 Task: Learn more about a recruiter lite.
Action: Mouse moved to (823, 94)
Screenshot: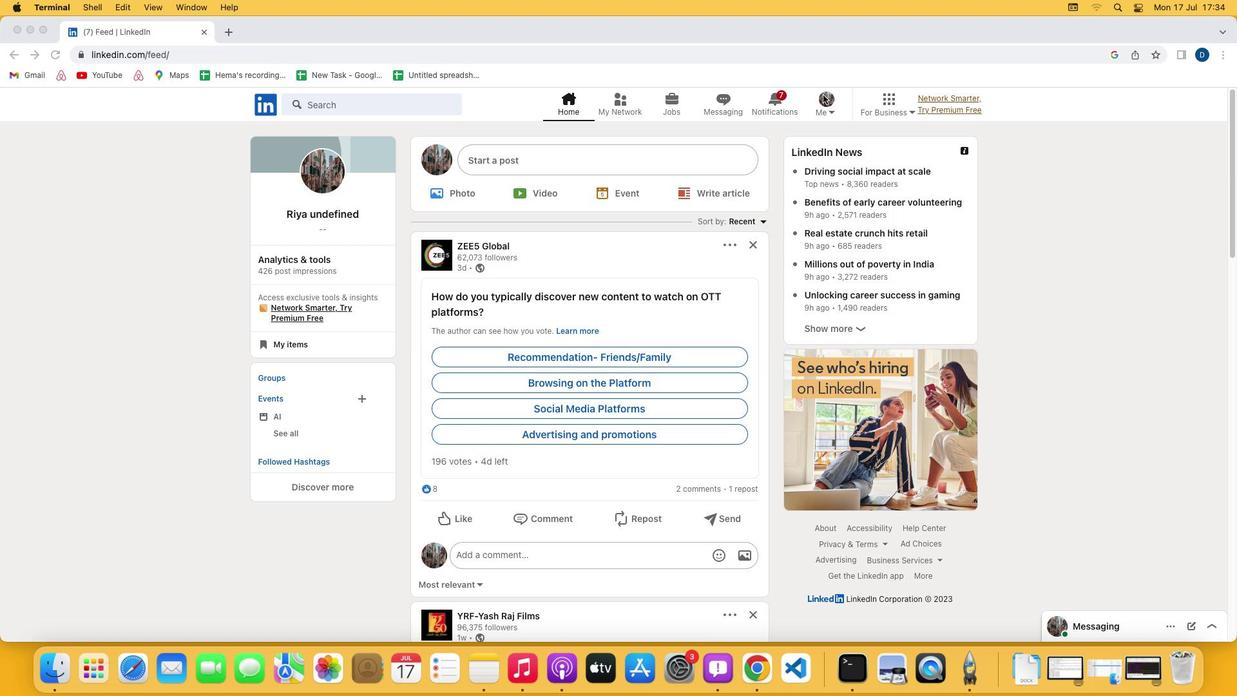 
Action: Mouse pressed left at (823, 94)
Screenshot: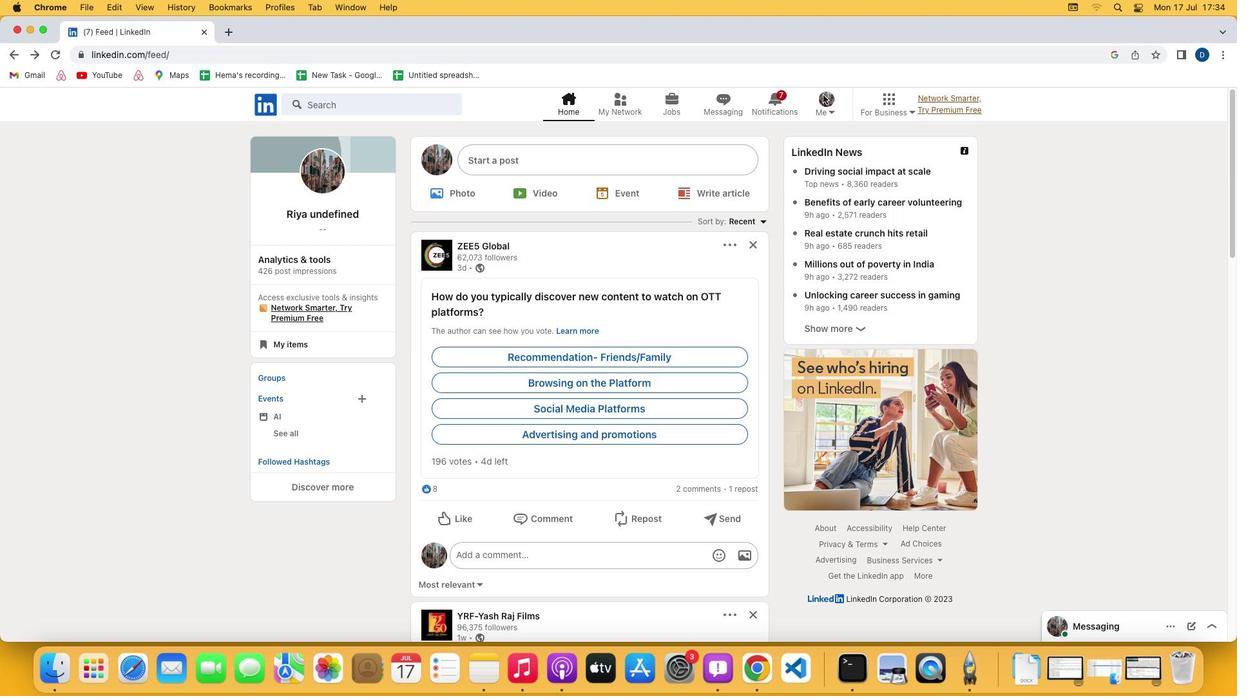 
Action: Mouse moved to (832, 110)
Screenshot: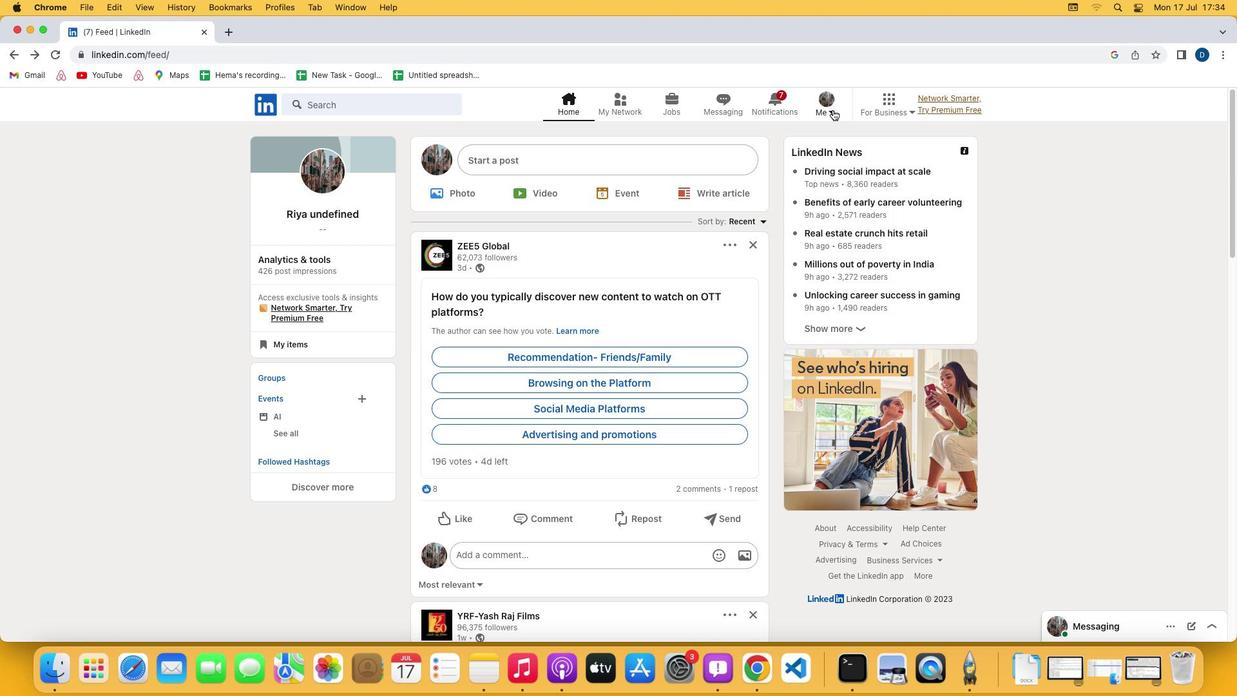 
Action: Mouse pressed left at (832, 110)
Screenshot: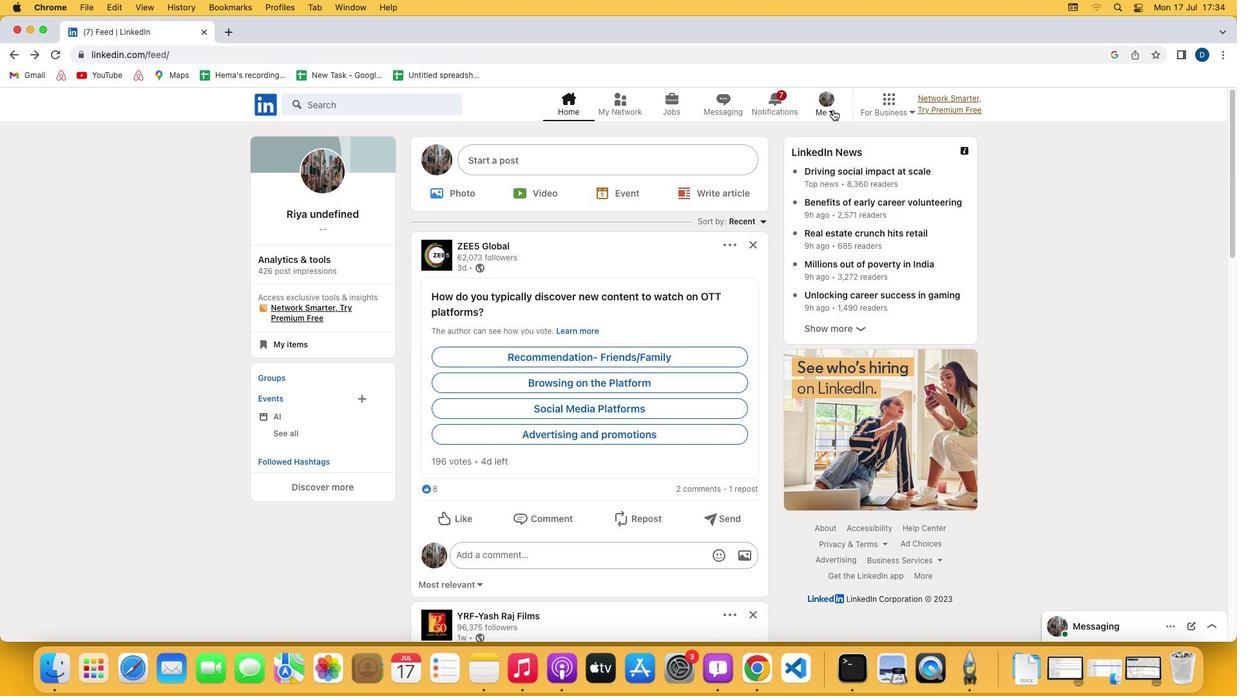 
Action: Mouse moved to (733, 248)
Screenshot: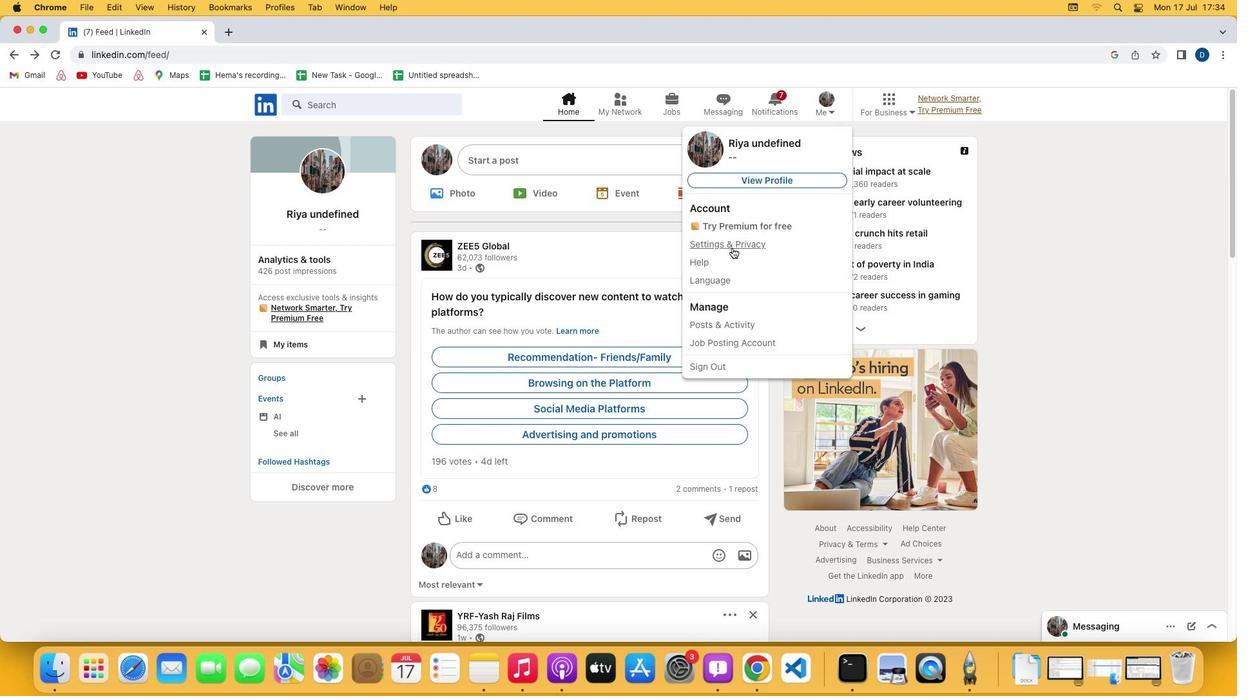 
Action: Mouse pressed left at (733, 248)
Screenshot: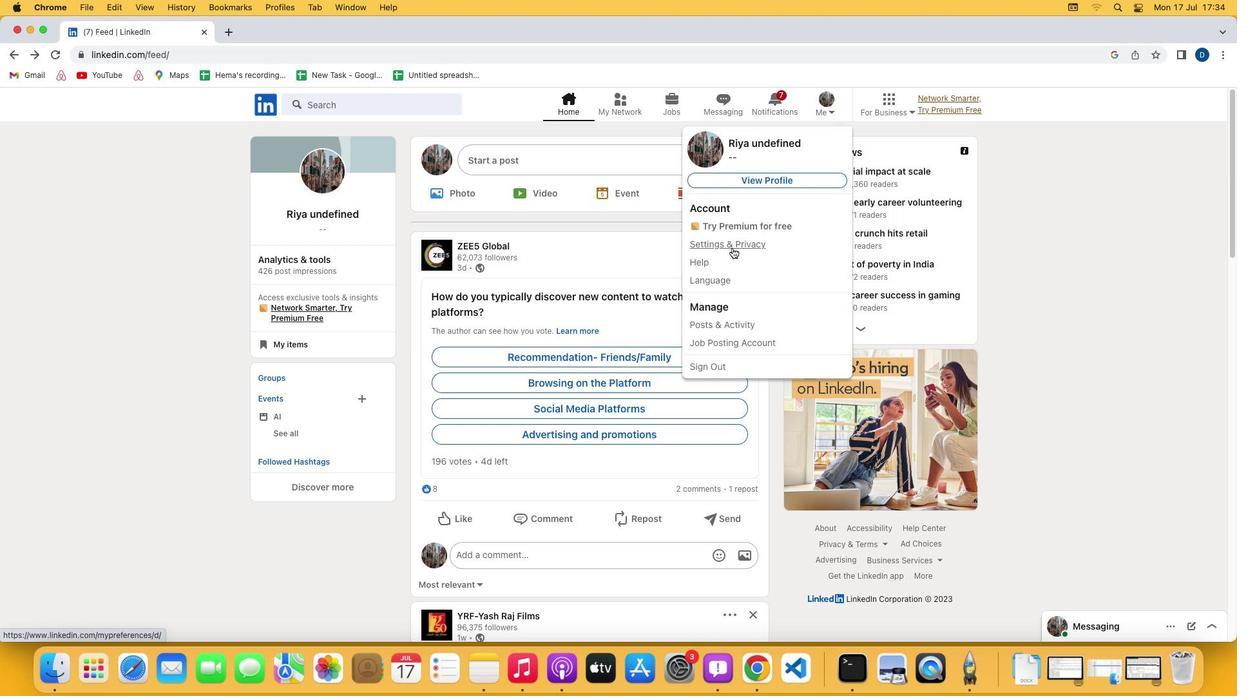 
Action: Mouse moved to (651, 386)
Screenshot: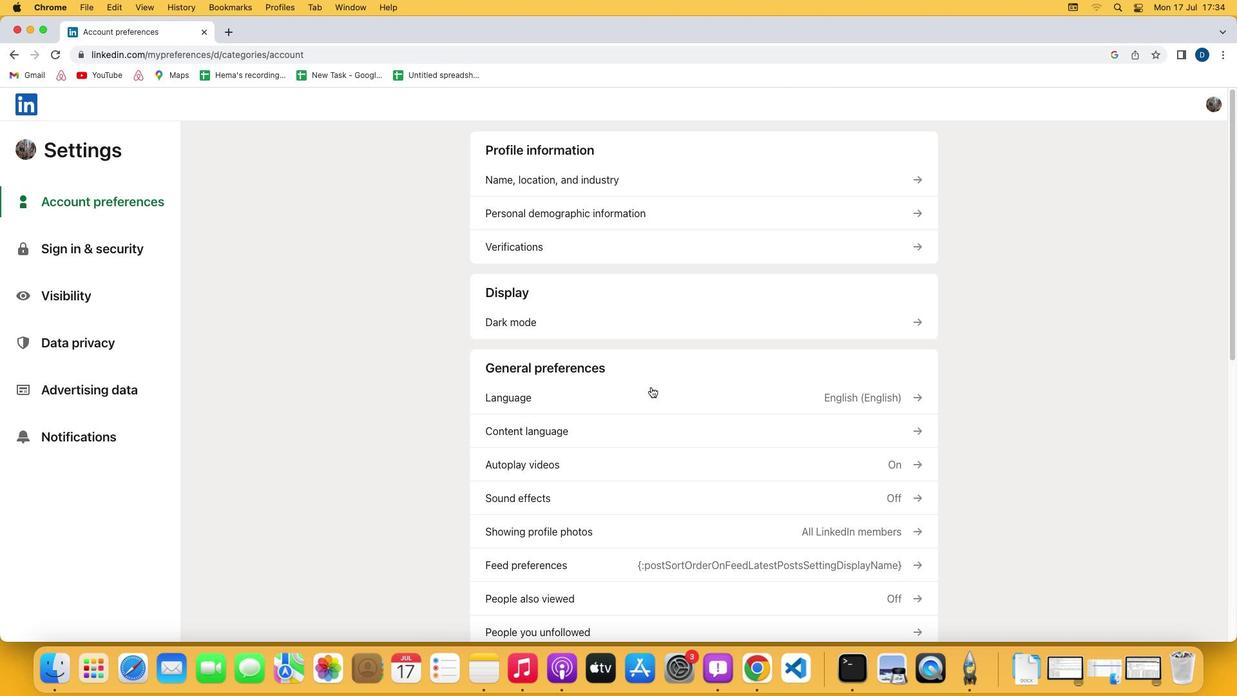 
Action: Mouse scrolled (651, 386) with delta (0, 0)
Screenshot: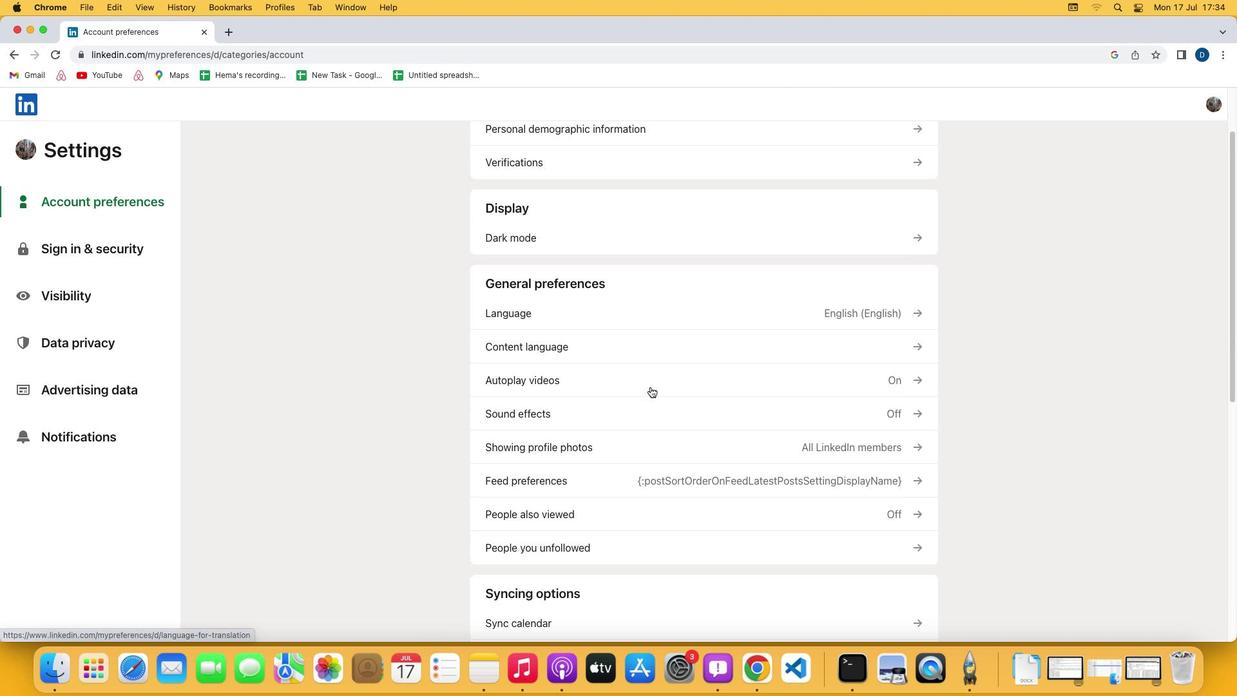 
Action: Mouse scrolled (651, 386) with delta (0, 0)
Screenshot: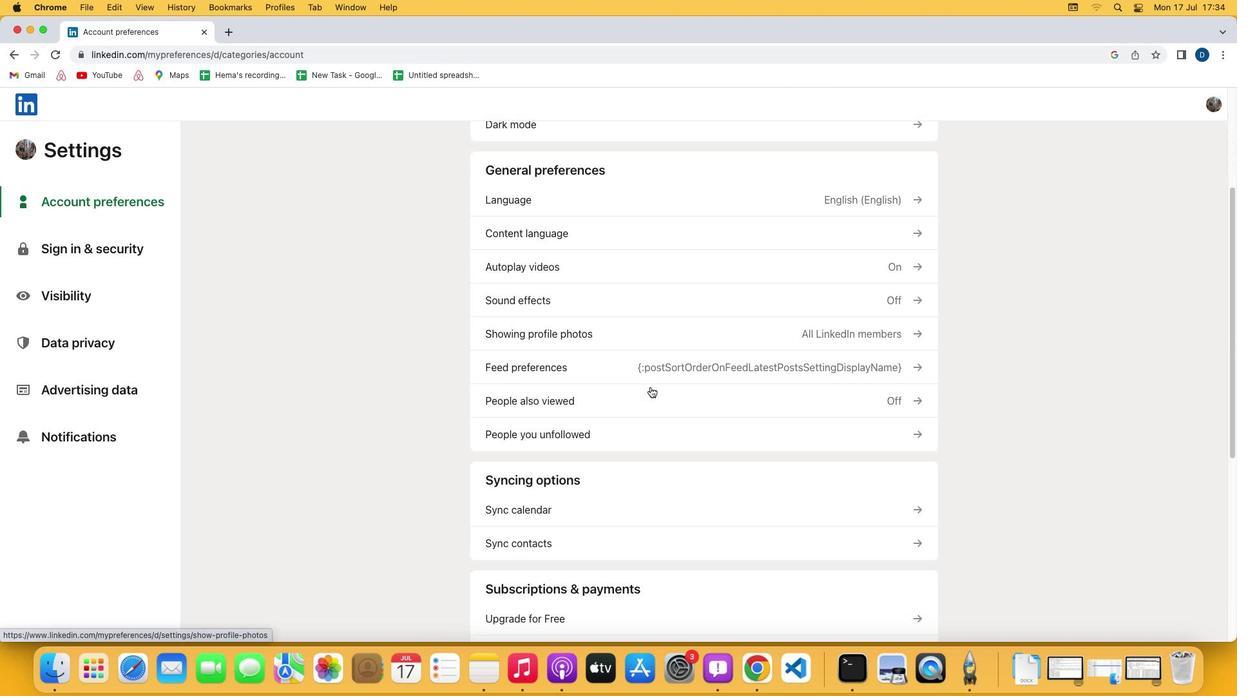 
Action: Mouse scrolled (651, 386) with delta (0, -1)
Screenshot: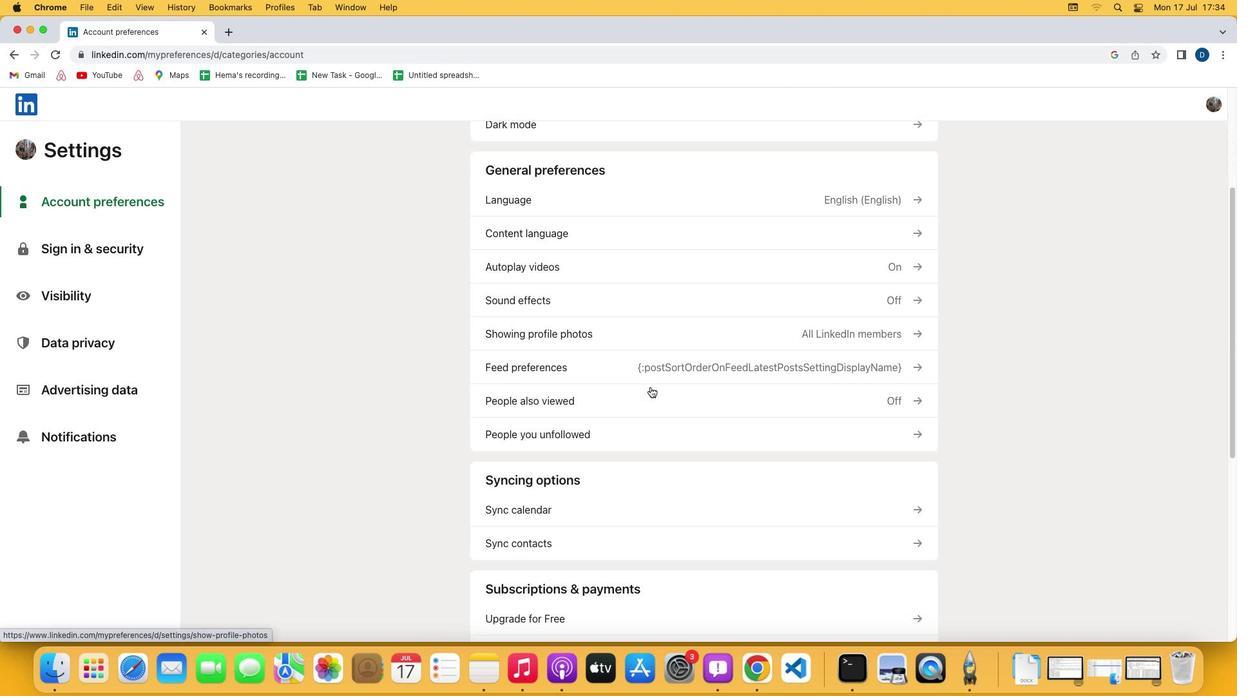 
Action: Mouse scrolled (651, 386) with delta (0, -3)
Screenshot: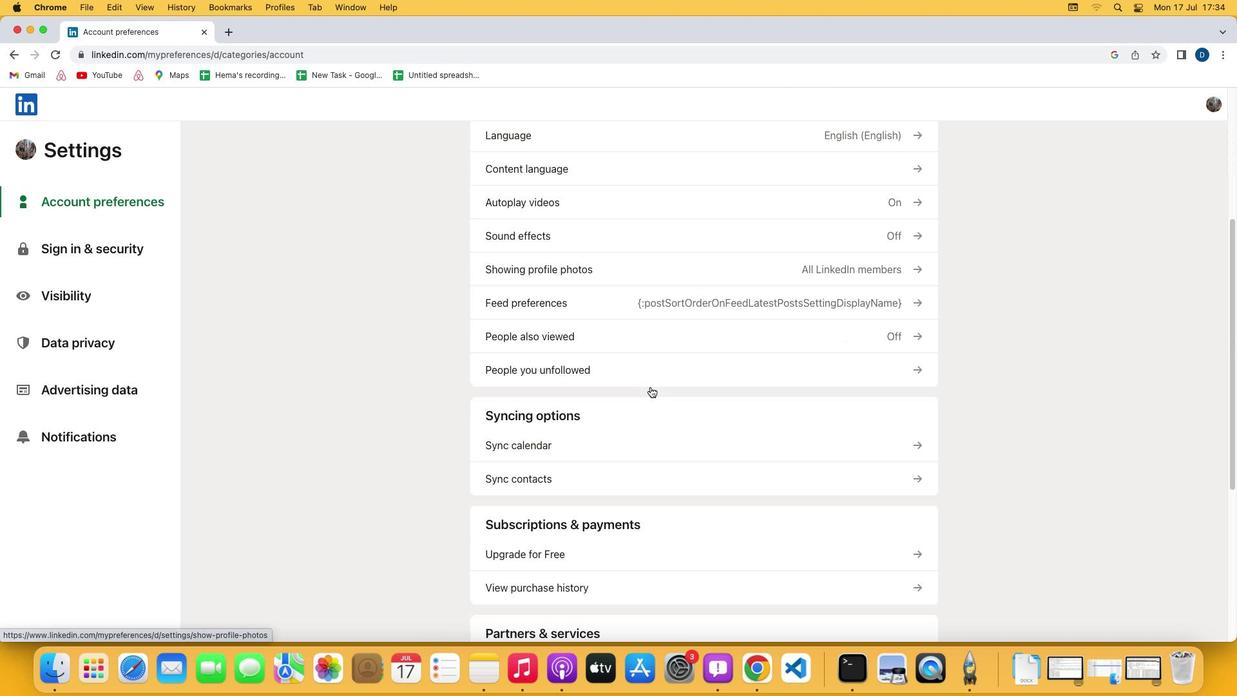 
Action: Mouse moved to (651, 386)
Screenshot: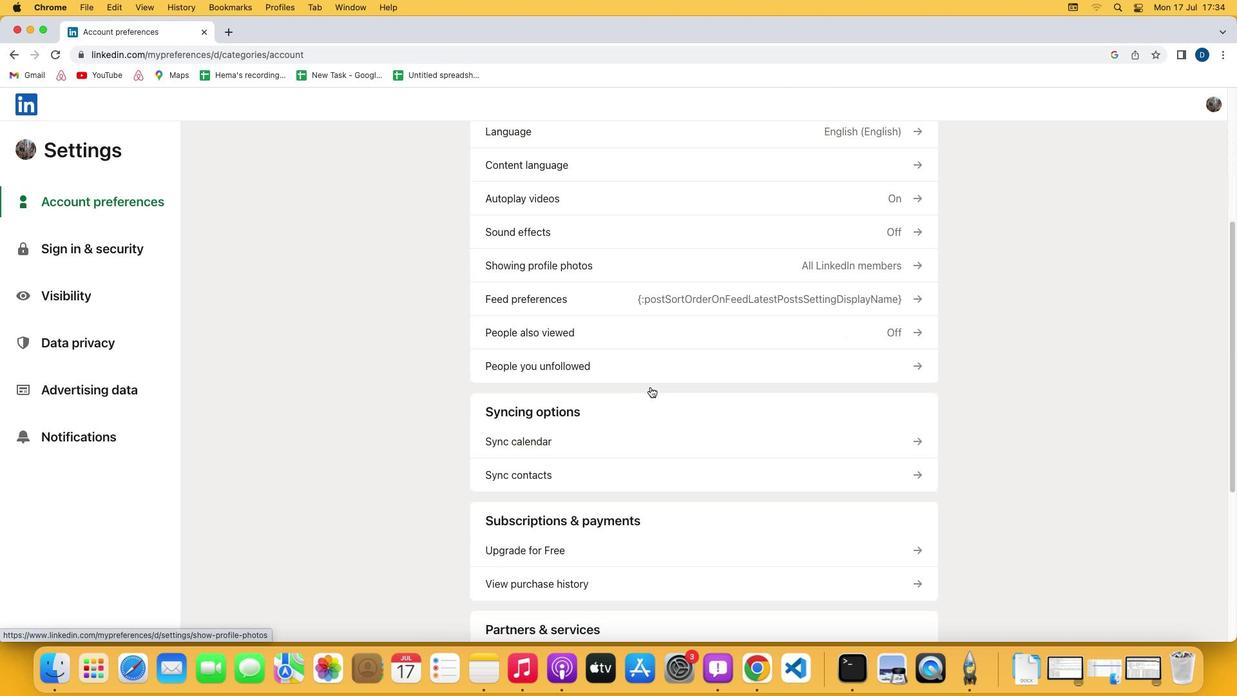 
Action: Mouse scrolled (651, 386) with delta (0, 0)
Screenshot: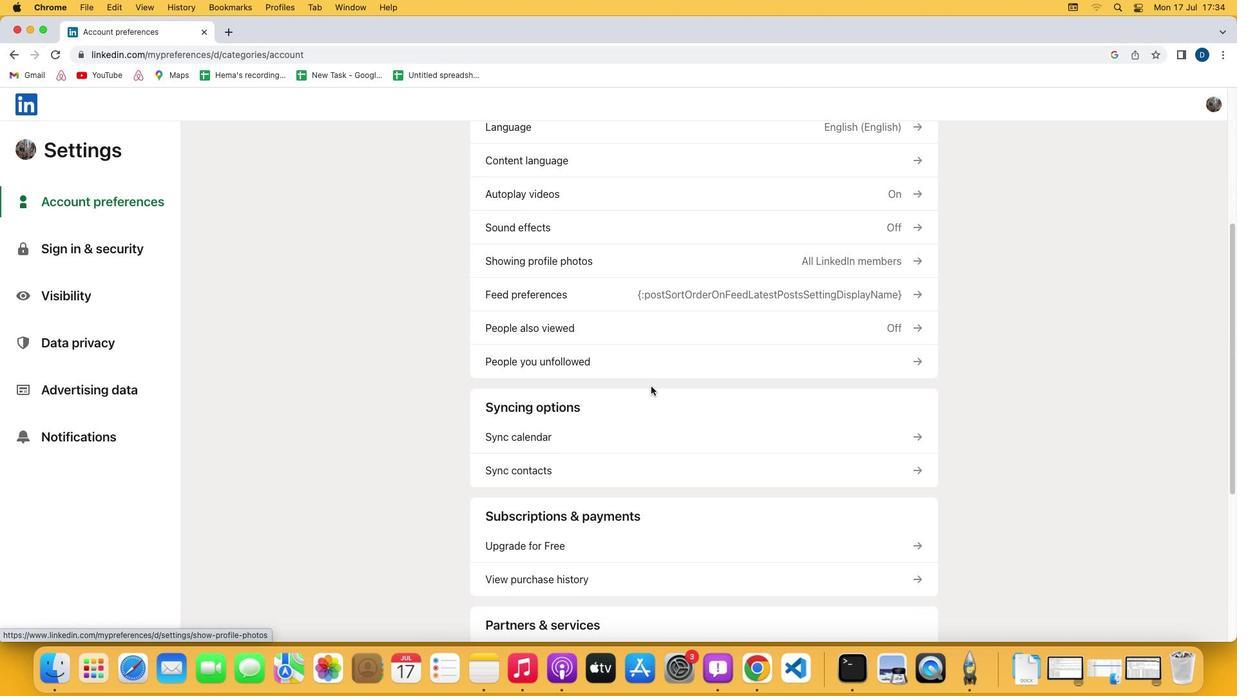
Action: Mouse scrolled (651, 386) with delta (0, 0)
Screenshot: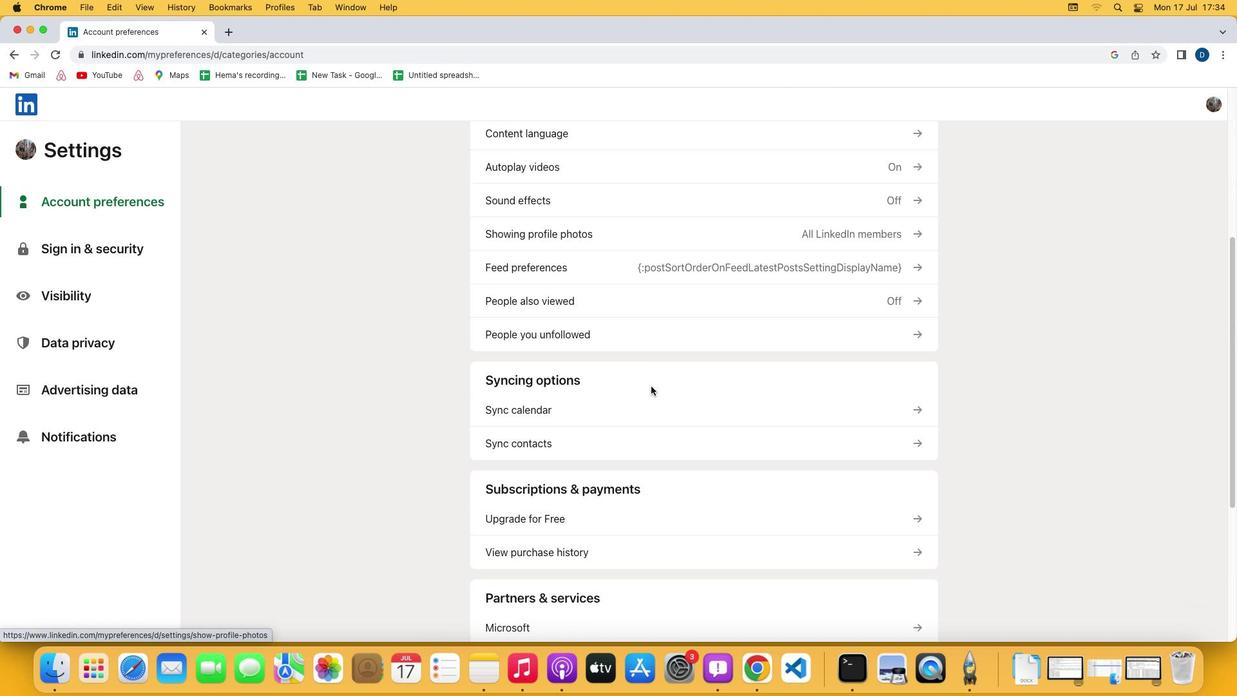 
Action: Mouse moved to (651, 386)
Screenshot: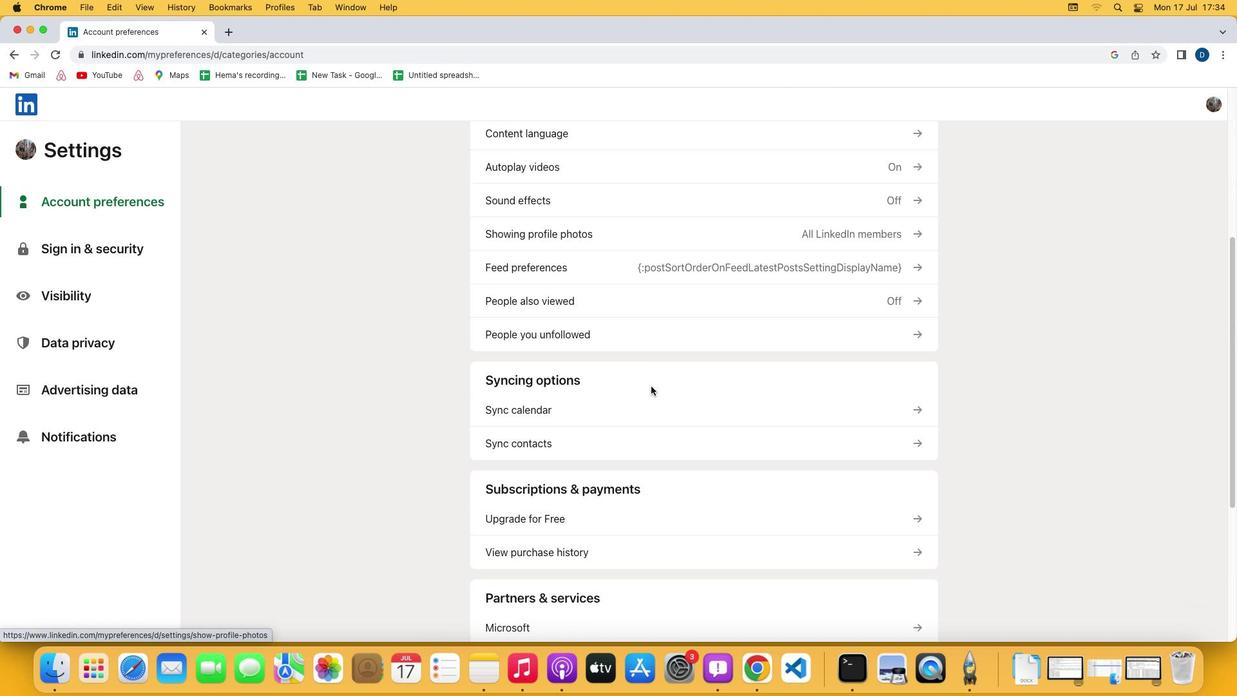 
Action: Mouse scrolled (651, 386) with delta (0, -1)
Screenshot: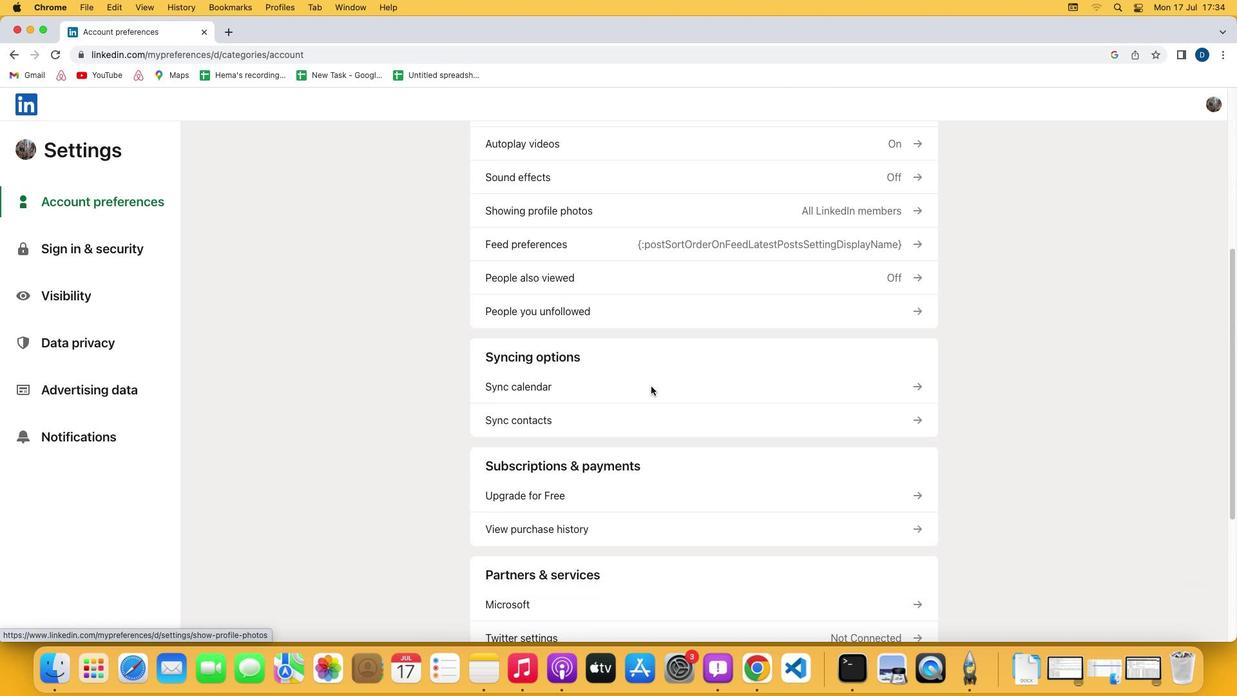 
Action: Mouse moved to (539, 465)
Screenshot: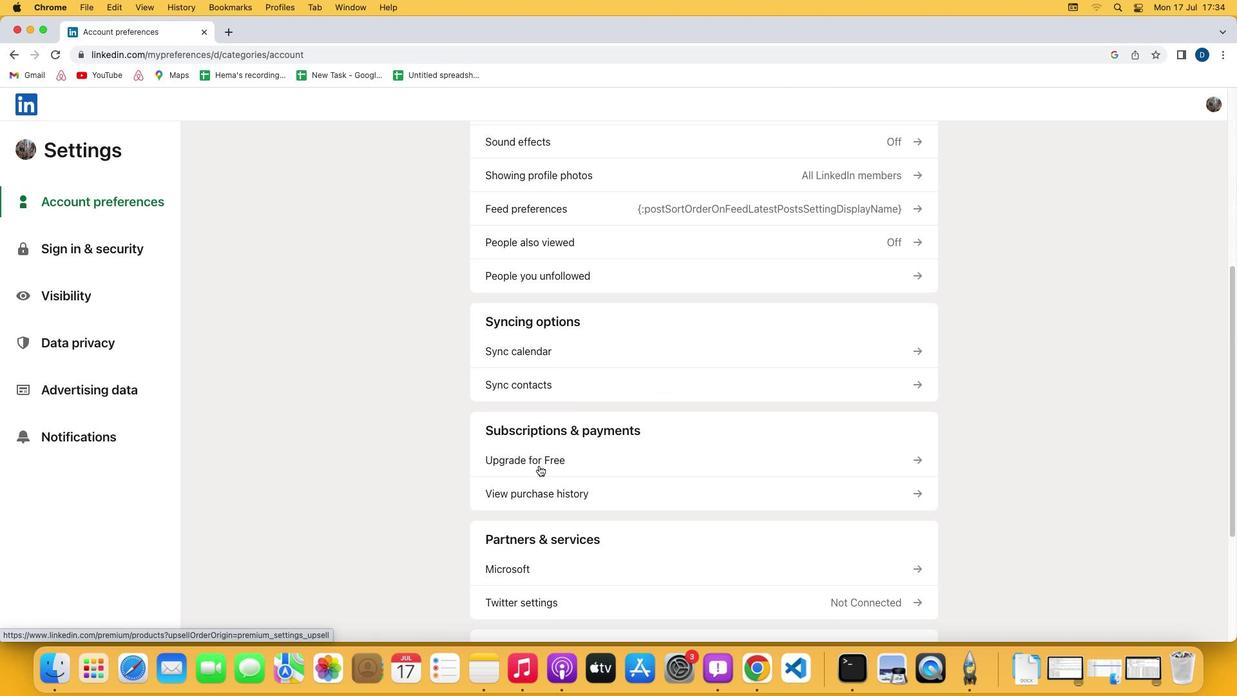 
Action: Mouse pressed left at (539, 465)
Screenshot: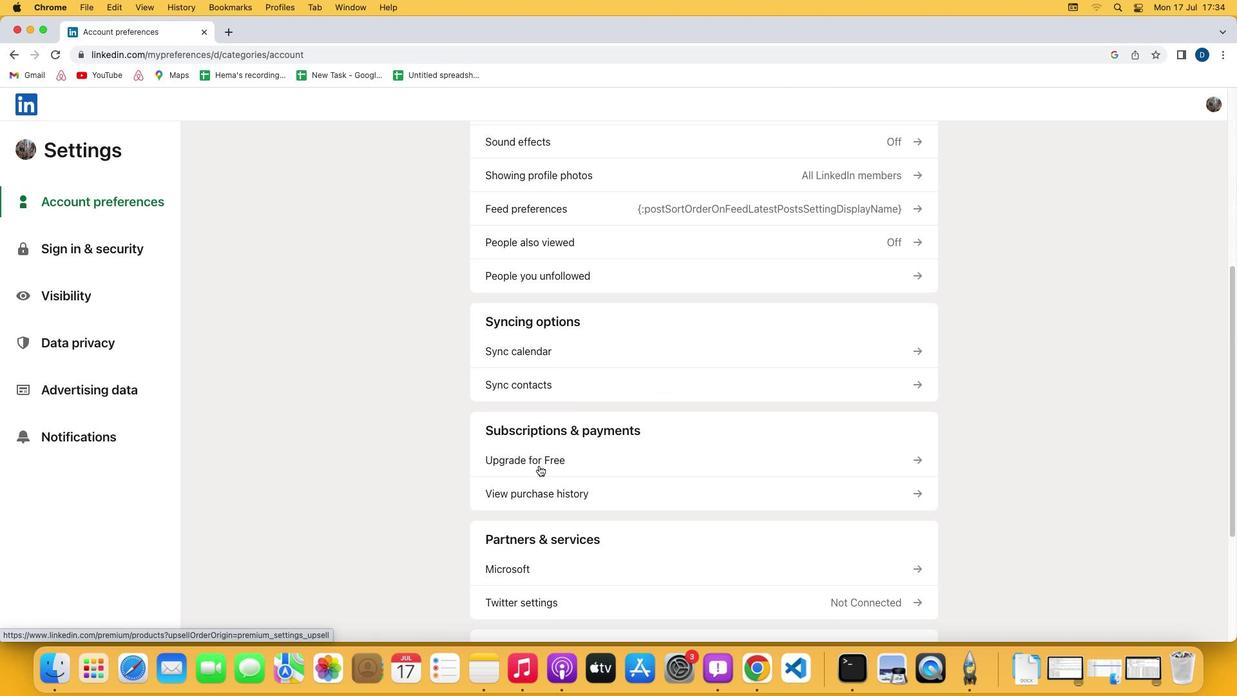 
Action: Mouse moved to (500, 399)
Screenshot: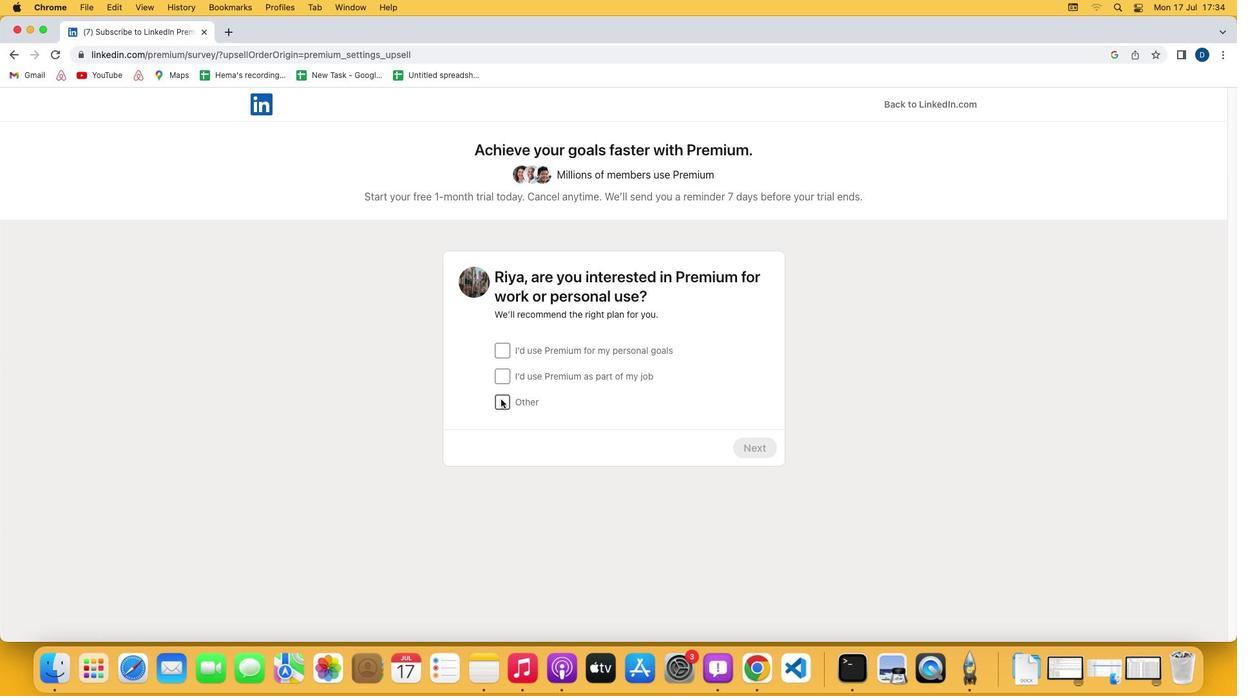 
Action: Mouse pressed left at (500, 399)
Screenshot: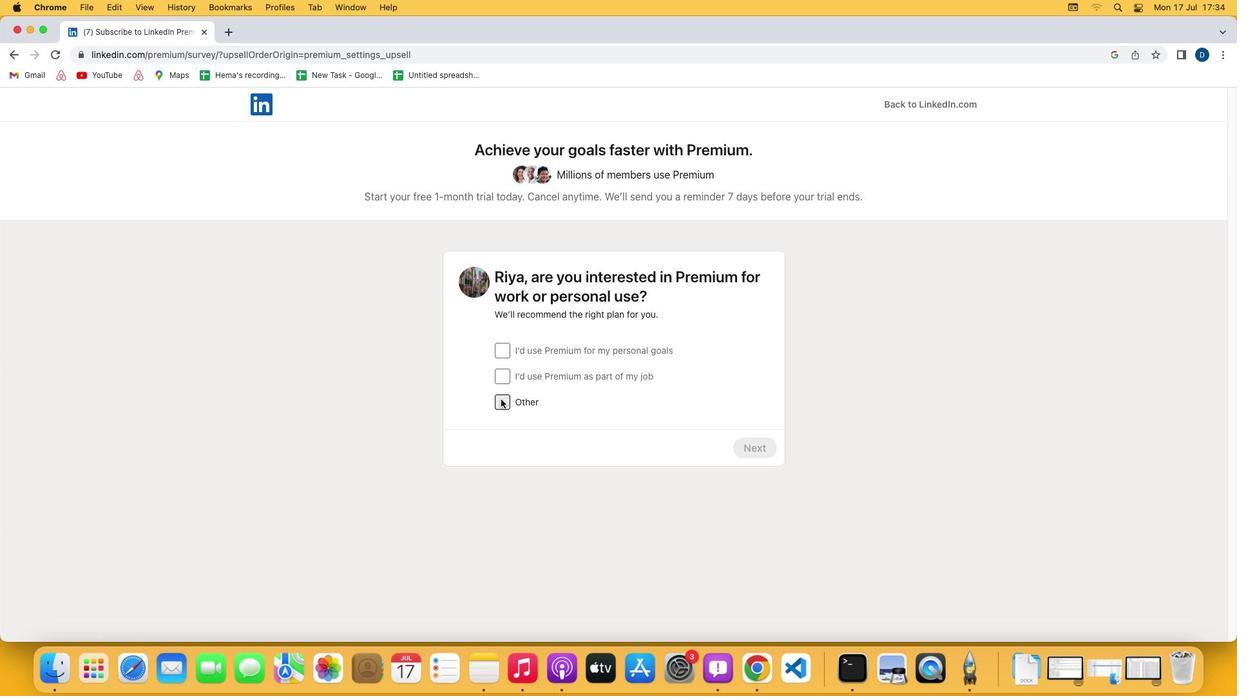 
Action: Mouse moved to (746, 446)
Screenshot: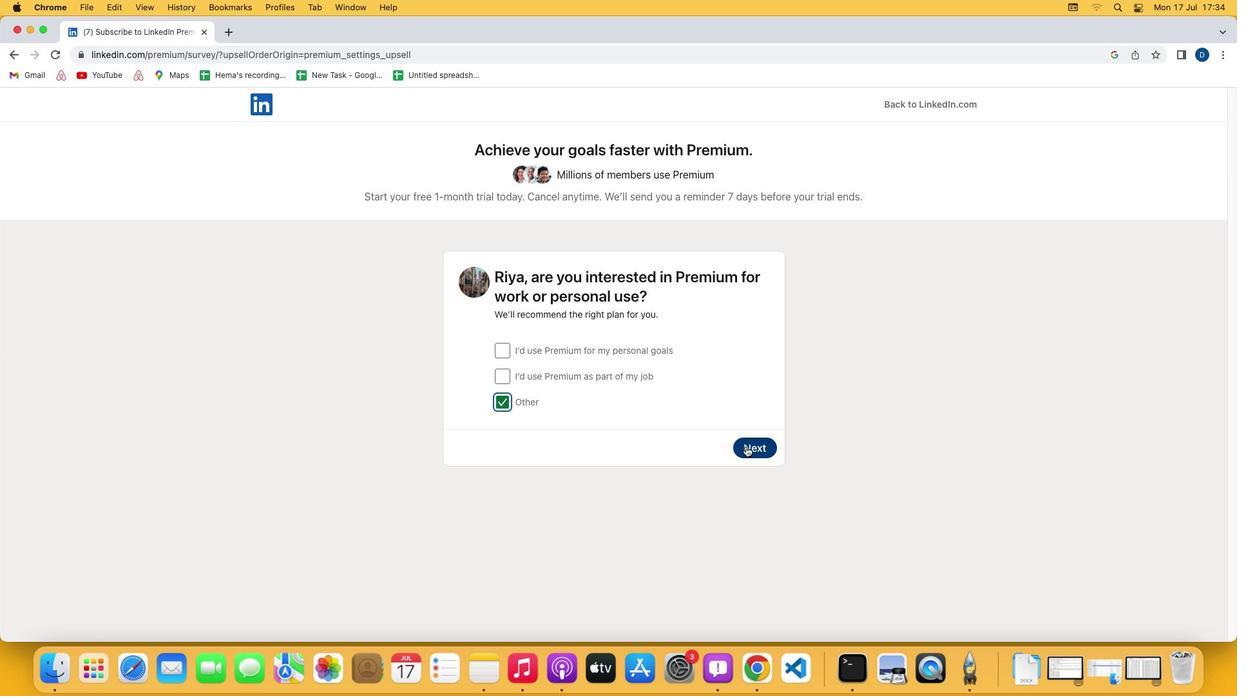 
Action: Mouse pressed left at (746, 446)
Screenshot: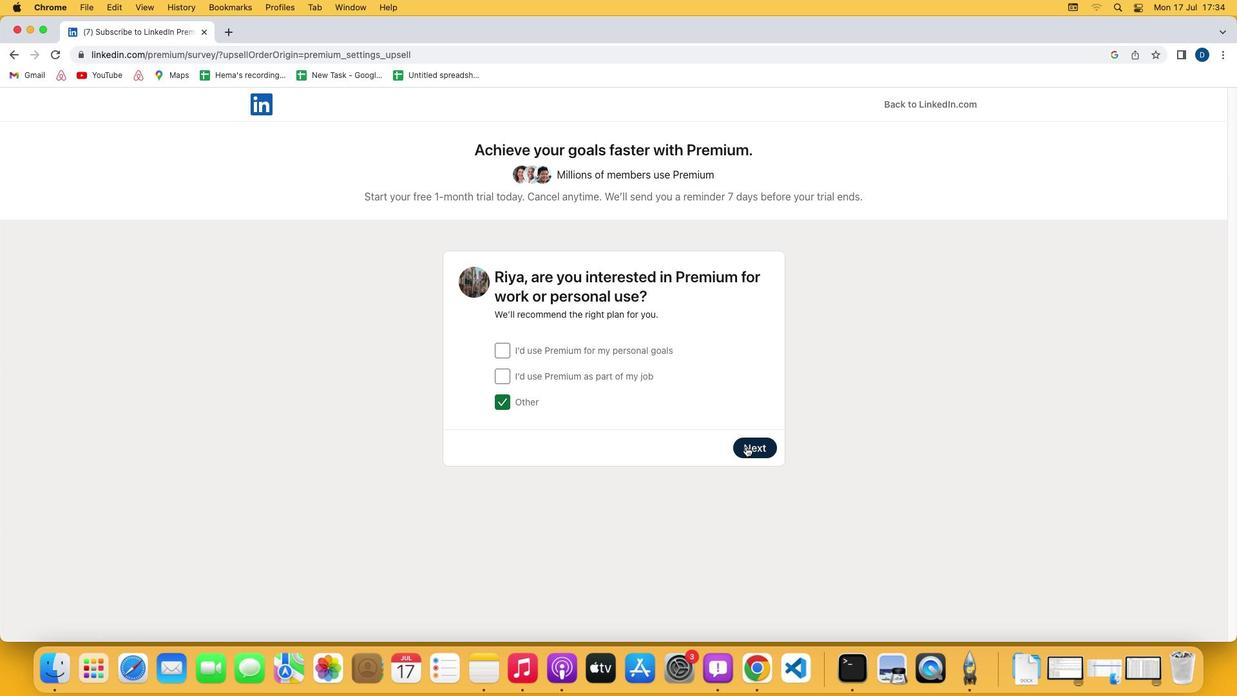 
Action: Mouse moved to (872, 527)
Screenshot: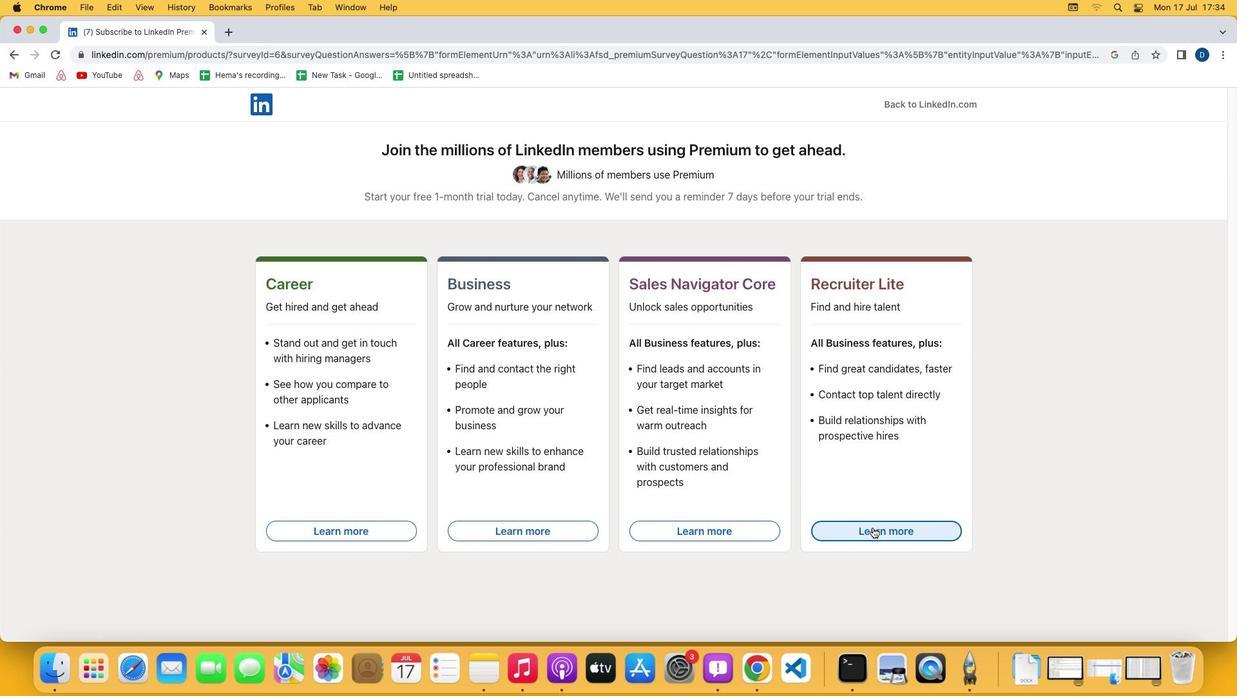 
Action: Mouse pressed left at (872, 527)
Screenshot: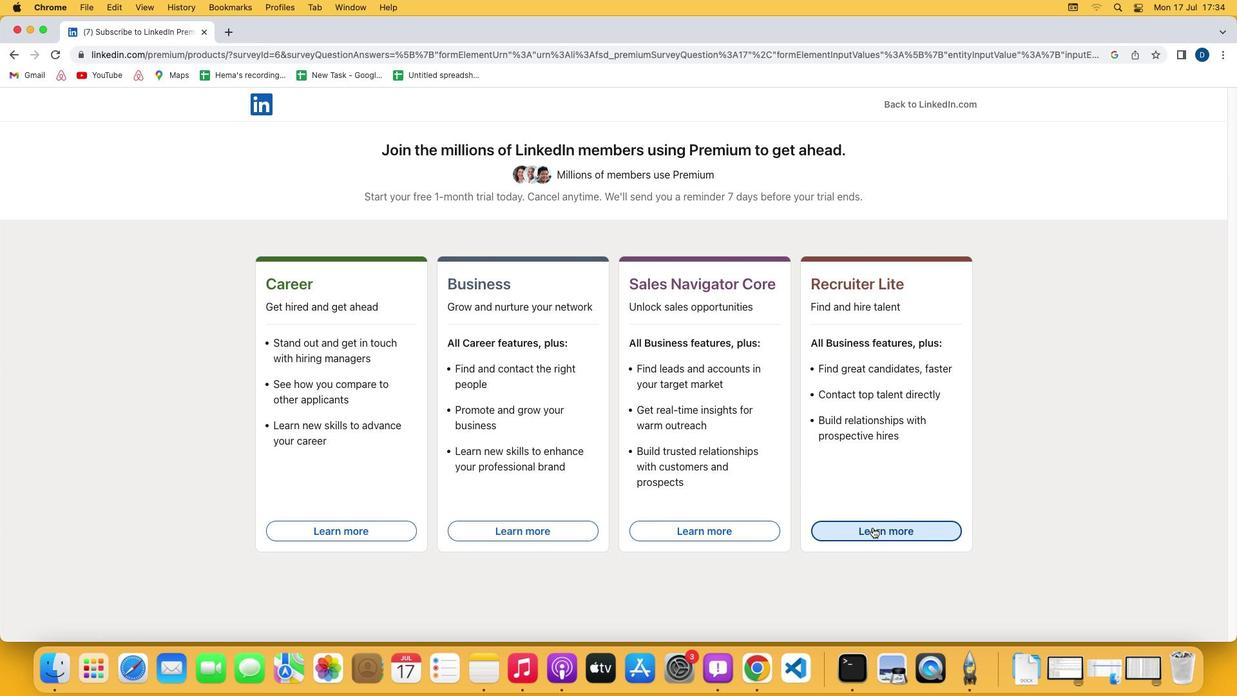 
Action: Mouse moved to (872, 527)
Screenshot: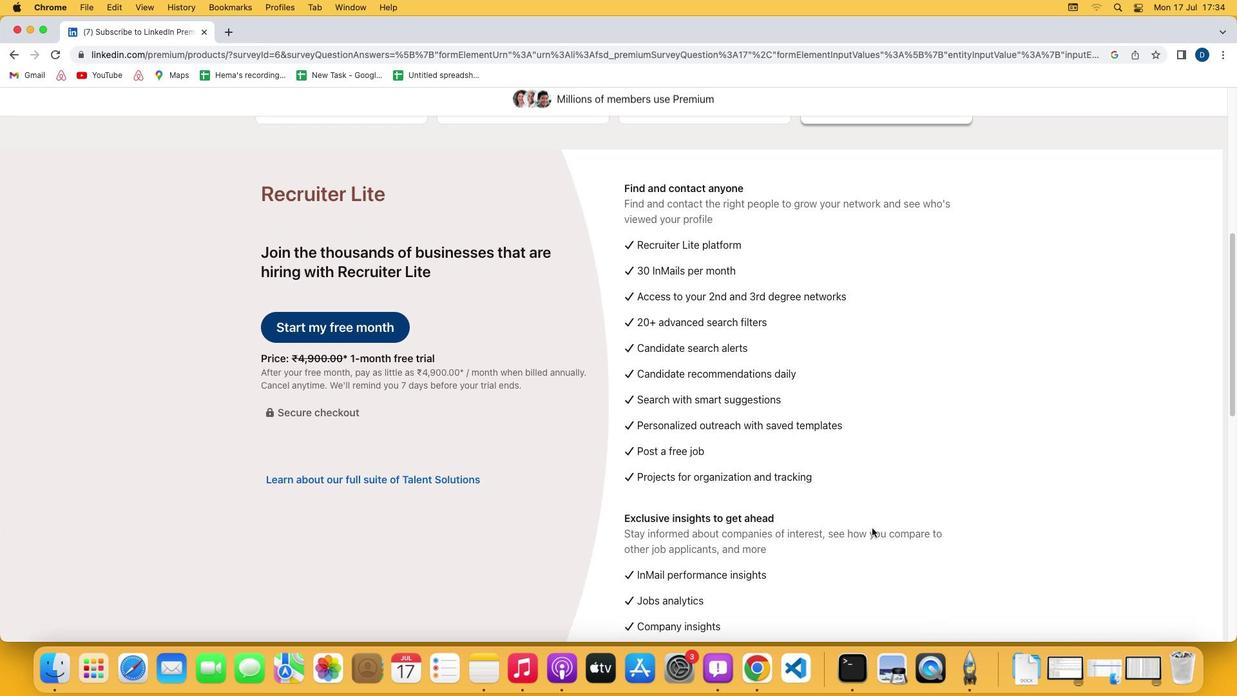 
